Task: Create a table in the 'Review meeting' event with columns for 'Name', 'Employee ID', and 'Timing'.
Action: Mouse moved to (15, 57)
Screenshot: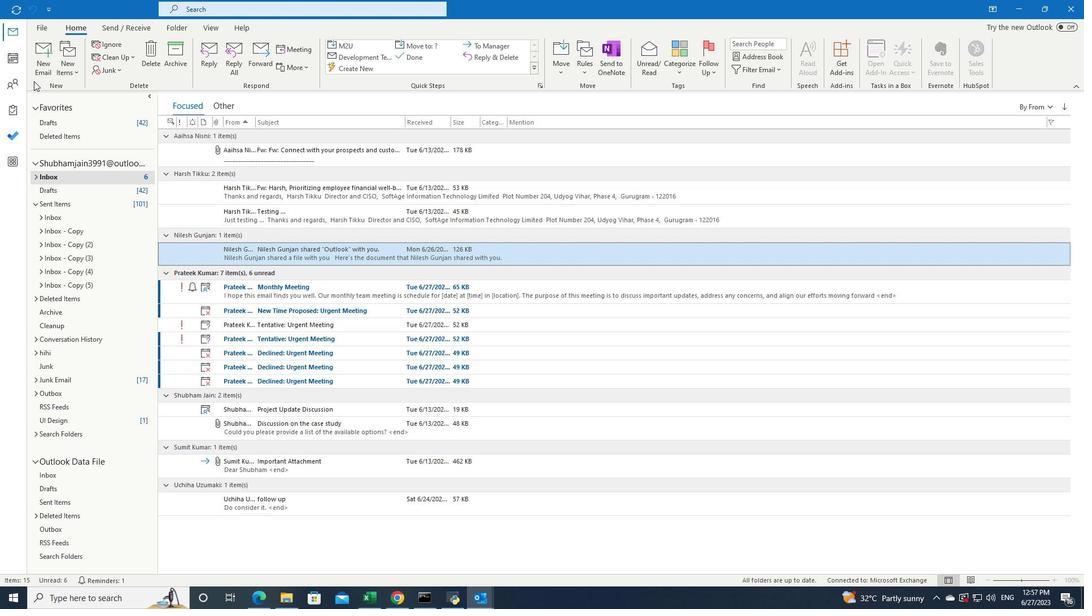 
Action: Mouse pressed left at (15, 57)
Screenshot: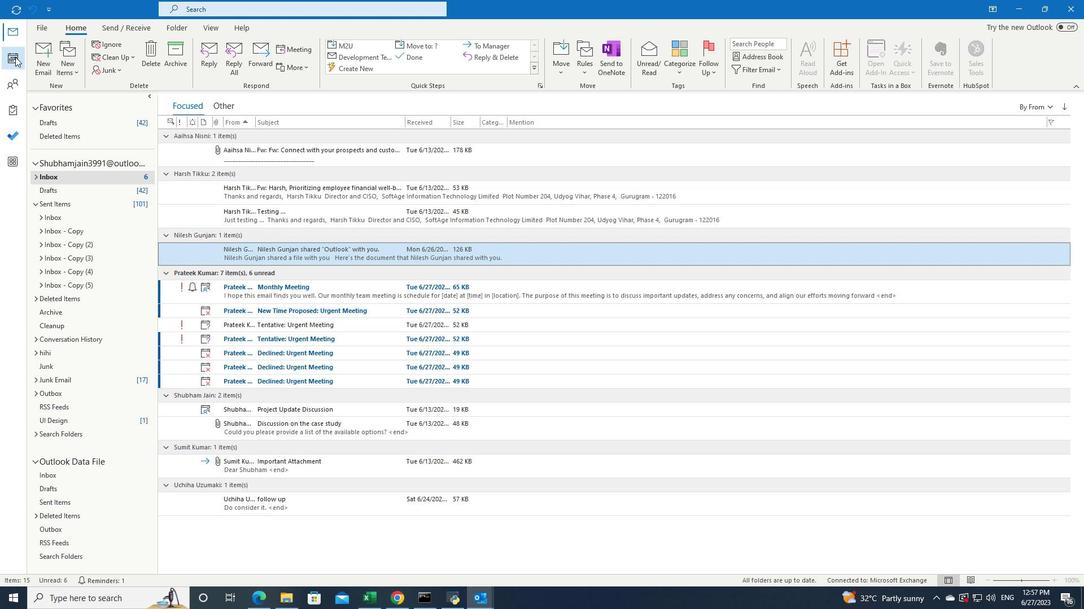 
Action: Mouse moved to (37, 108)
Screenshot: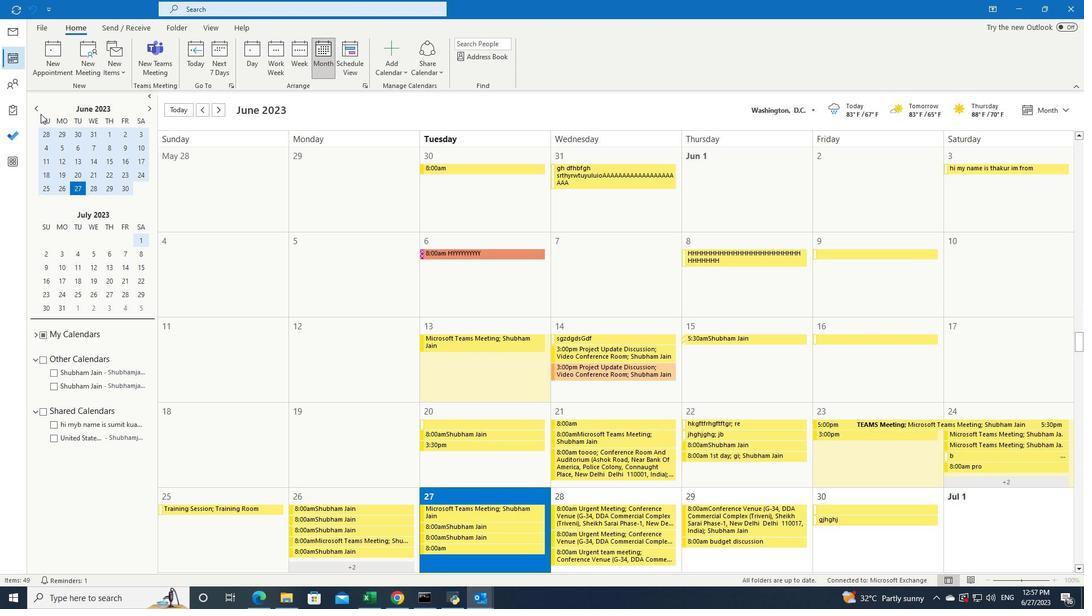 
Action: Mouse pressed left at (37, 108)
Screenshot: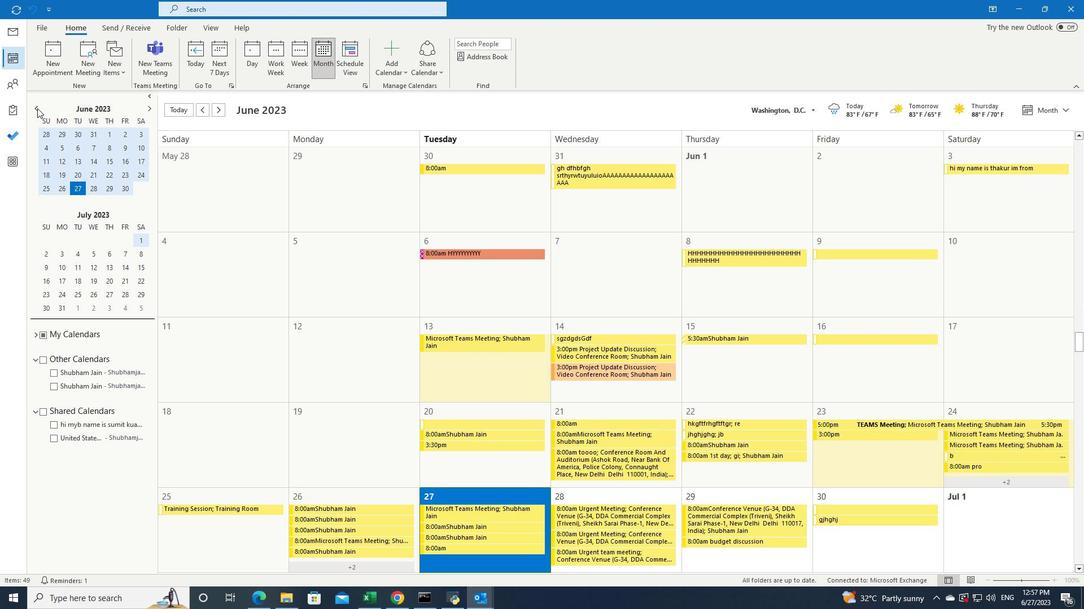 
Action: Mouse pressed left at (37, 108)
Screenshot: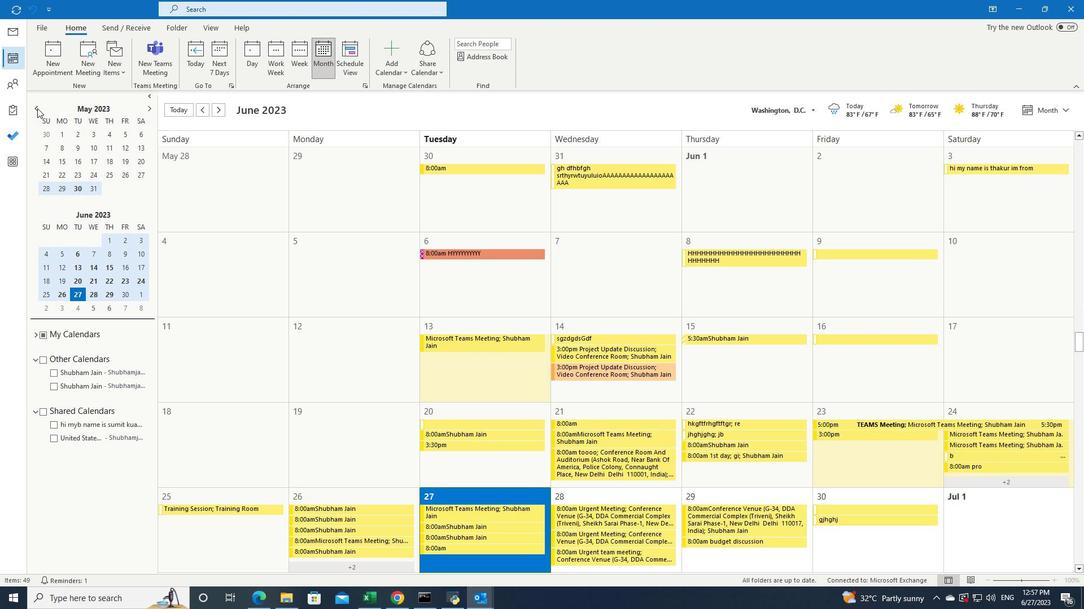 
Action: Mouse moved to (338, 168)
Screenshot: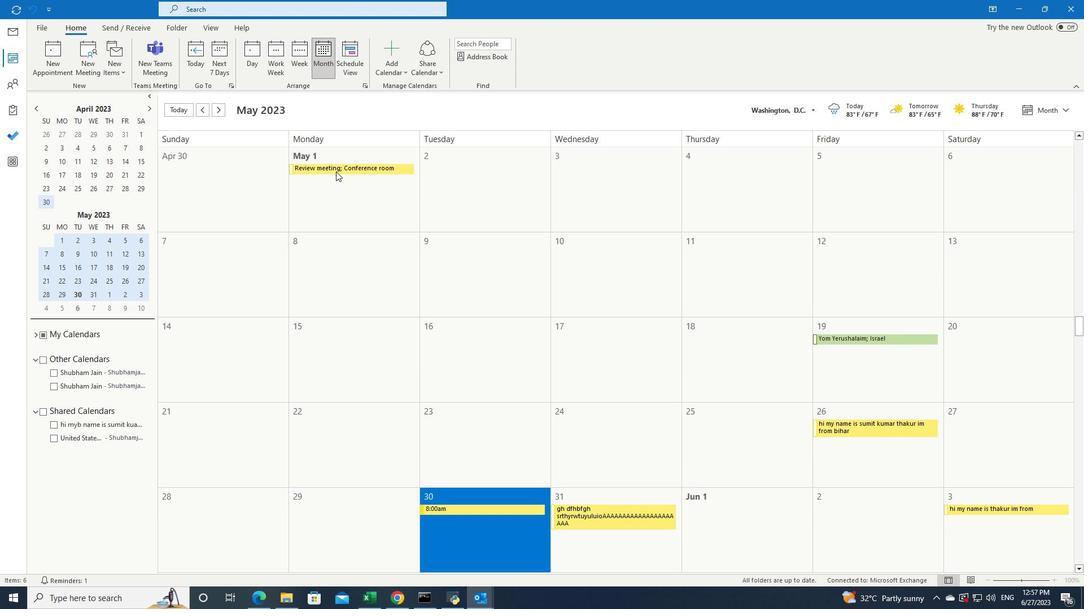 
Action: Mouse pressed left at (338, 168)
Screenshot: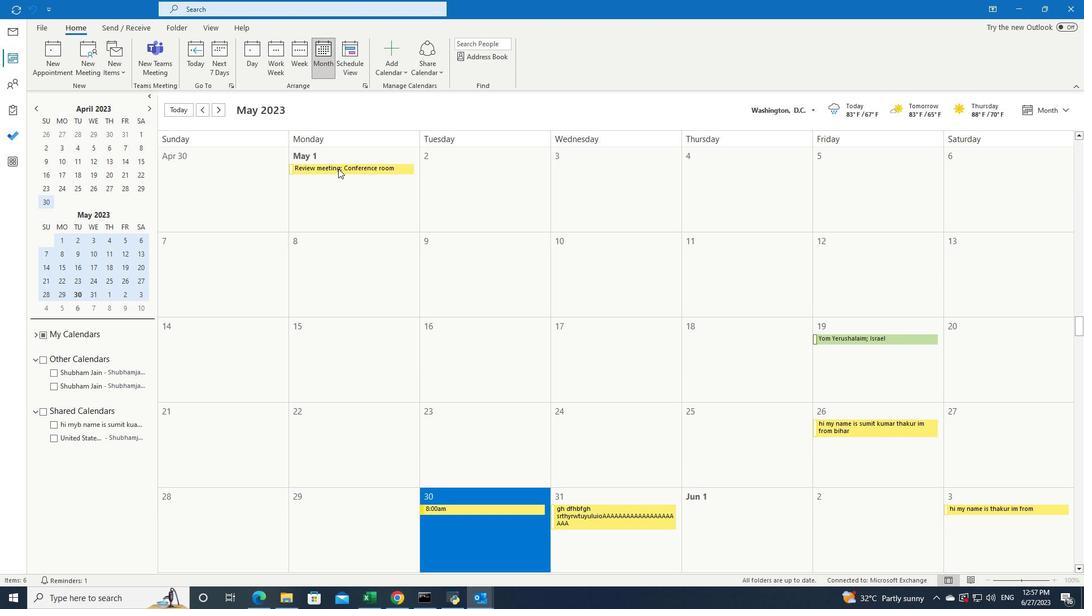 
Action: Mouse moved to (43, 64)
Screenshot: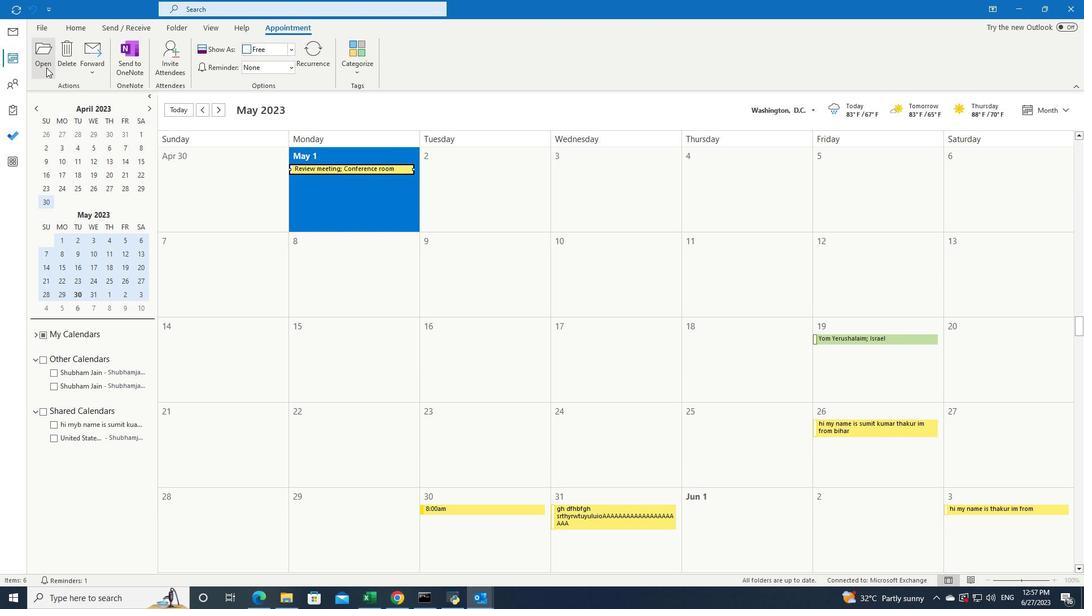 
Action: Mouse pressed left at (43, 64)
Screenshot: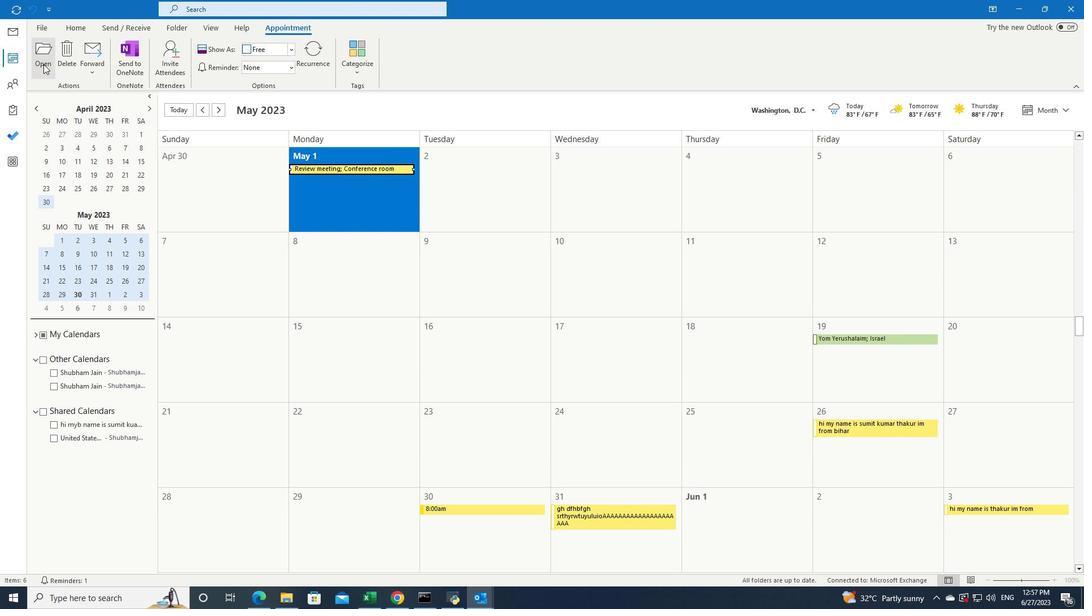 
Action: Mouse moved to (157, 29)
Screenshot: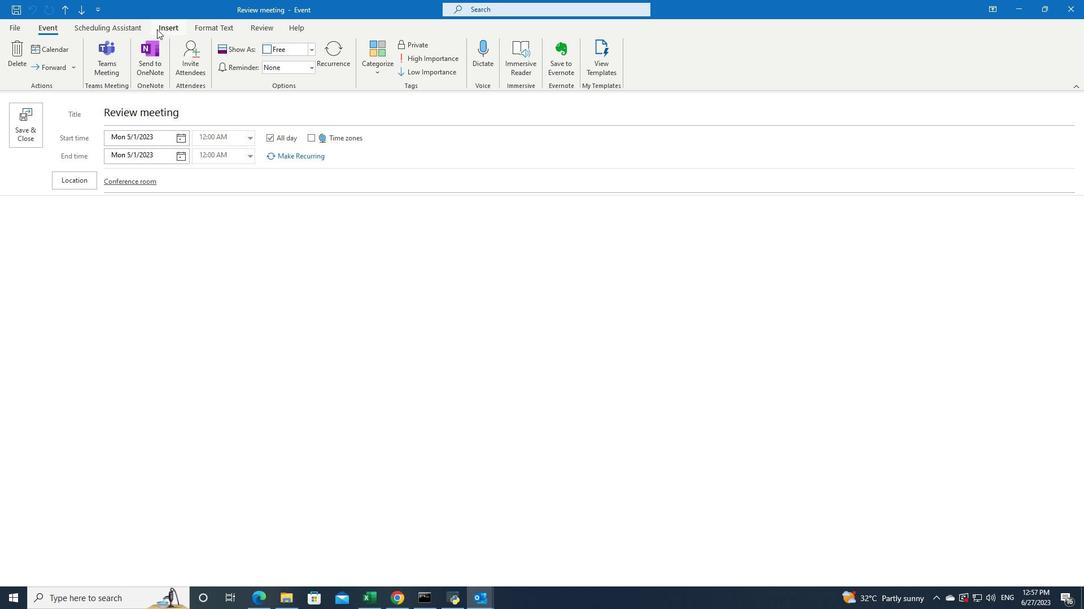 
Action: Mouse pressed left at (157, 29)
Screenshot: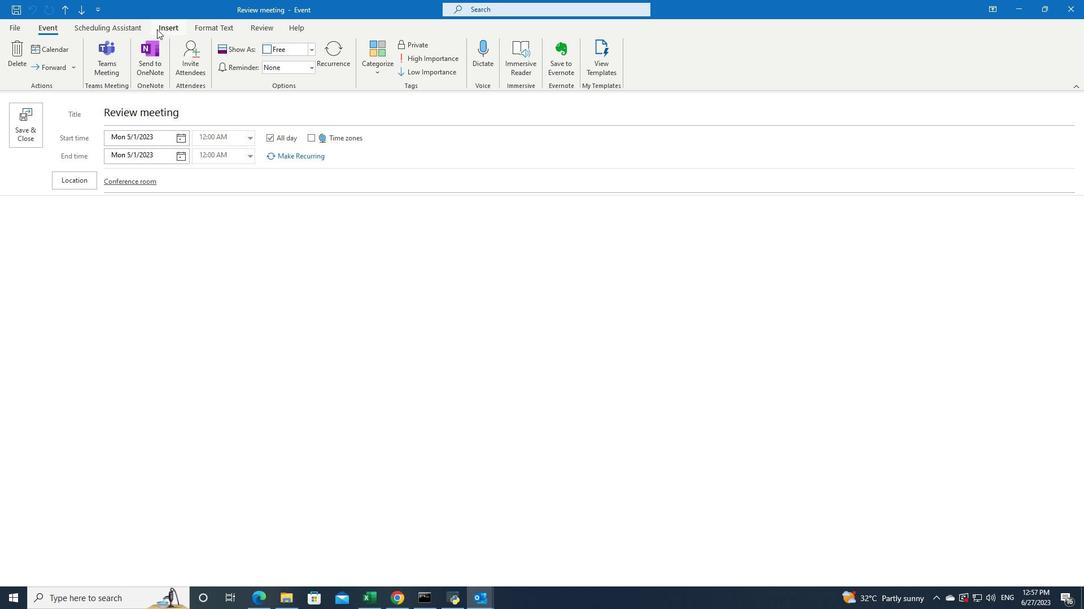 
Action: Mouse moved to (136, 72)
Screenshot: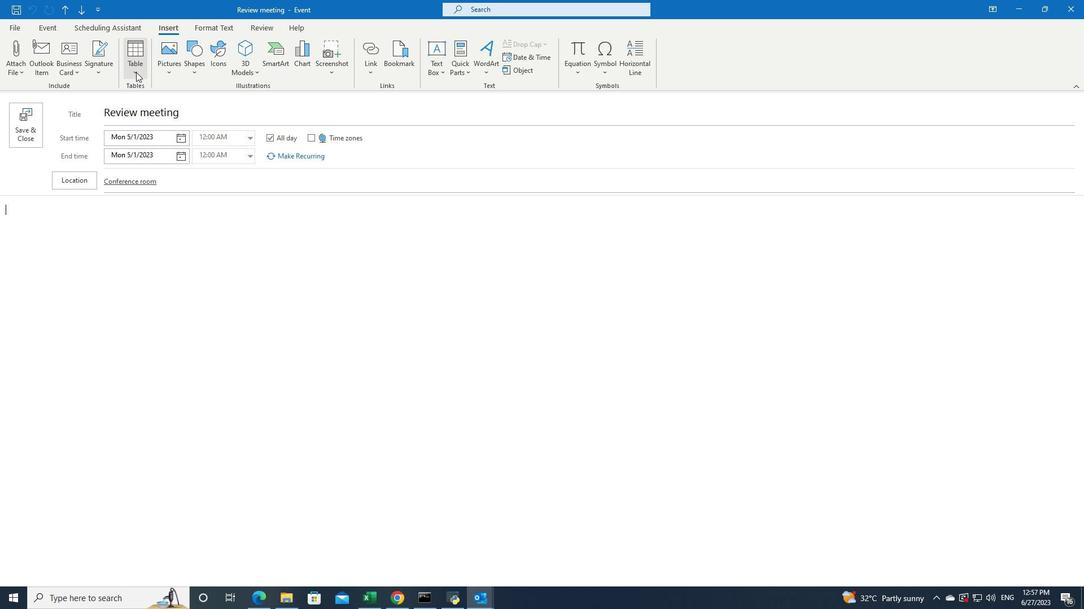 
Action: Mouse pressed left at (136, 72)
Screenshot: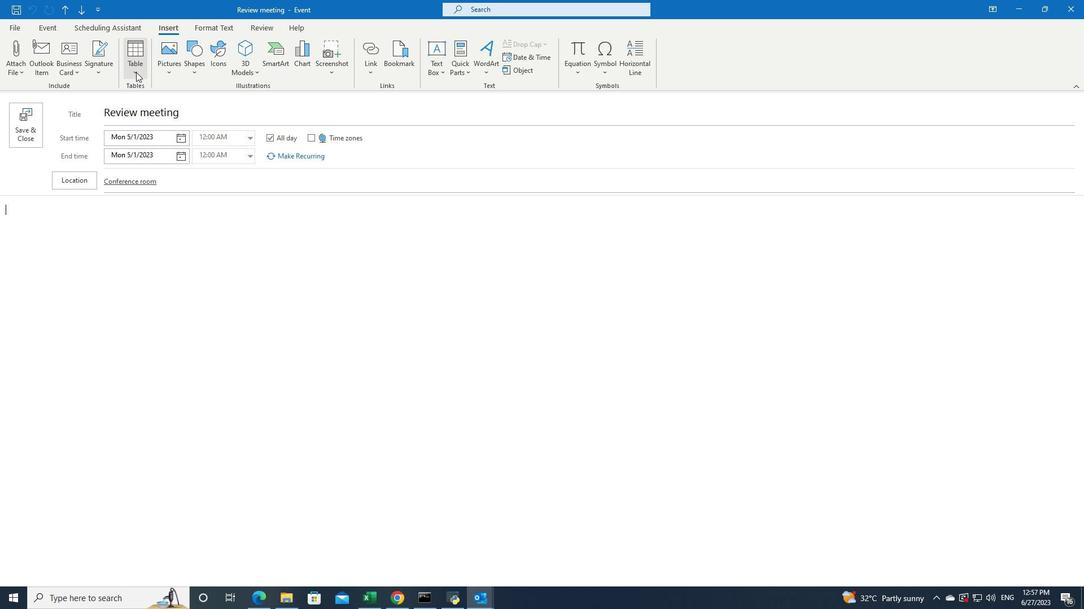 
Action: Mouse moved to (134, 98)
Screenshot: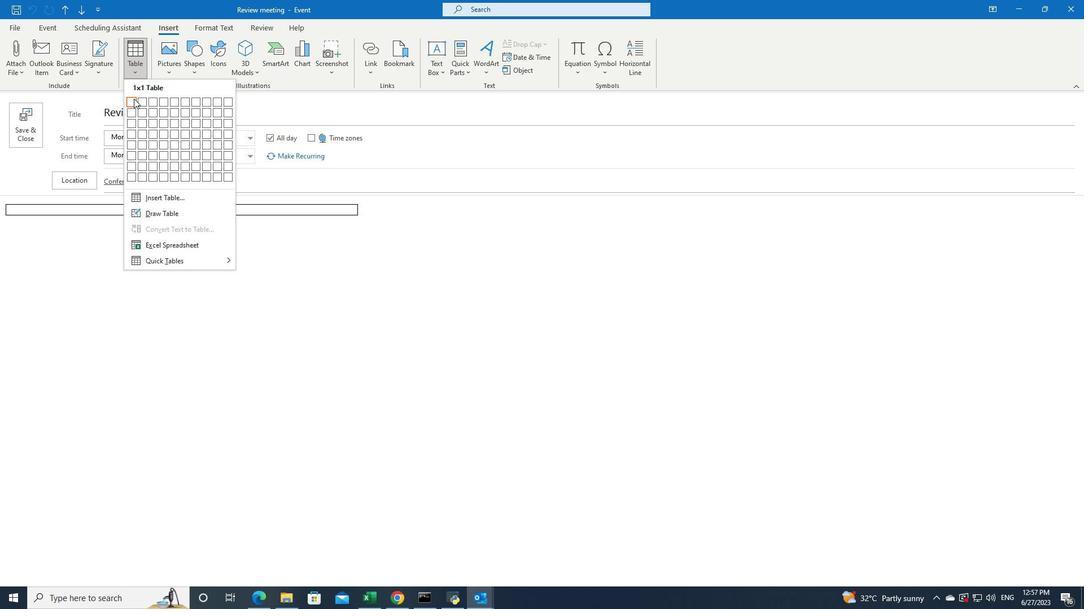 
Action: Mouse pressed left at (134, 98)
Screenshot: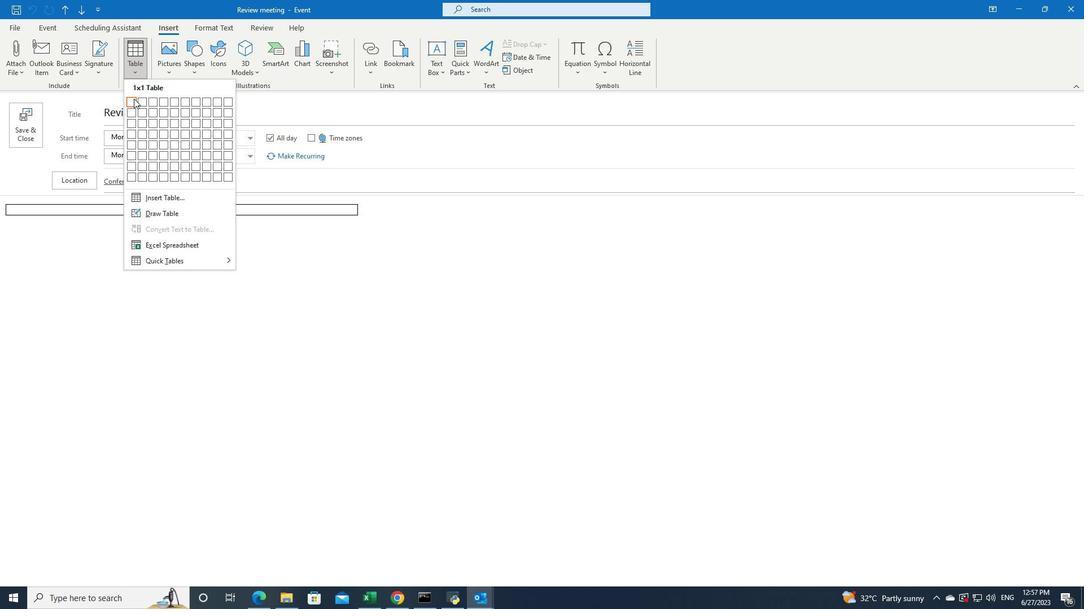 
Action: Mouse moved to (62, 208)
Screenshot: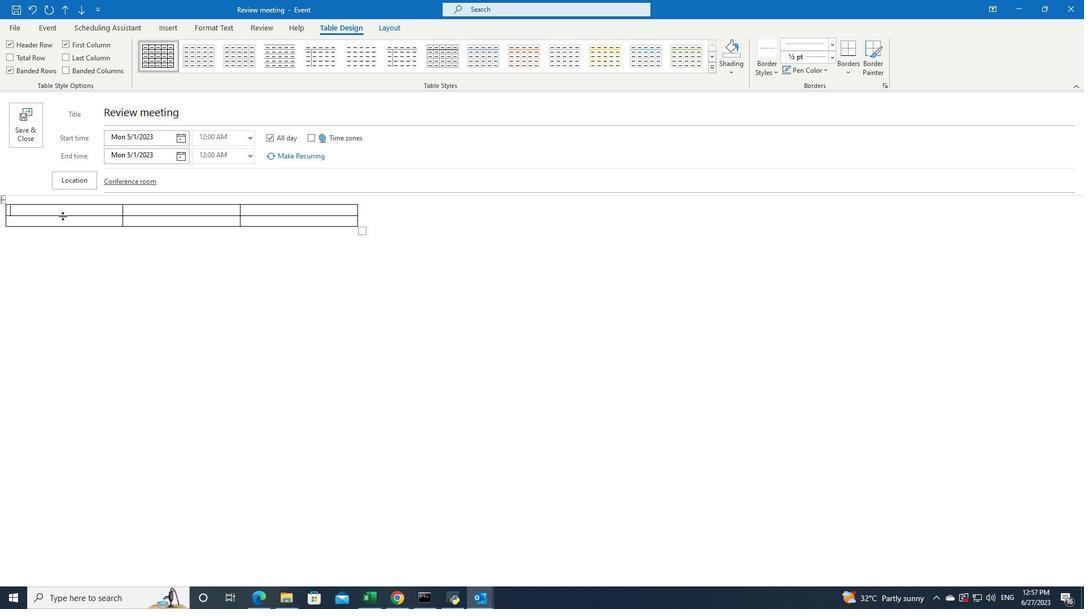 
Action: Key pressed <Key.shift>Namw<Key.backspace>e
Screenshot: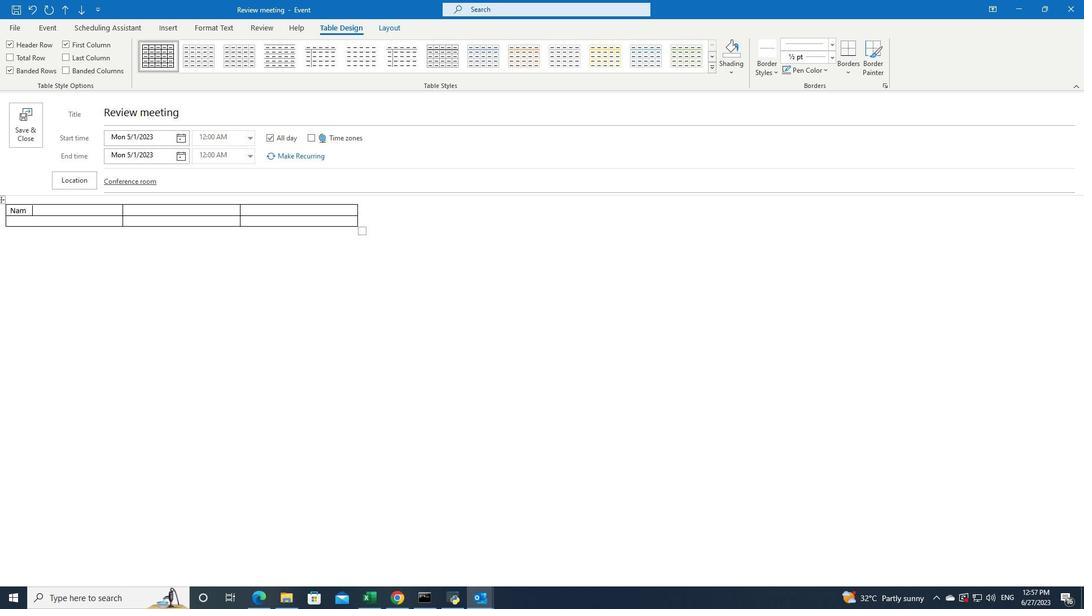 
Action: Mouse moved to (144, 212)
Screenshot: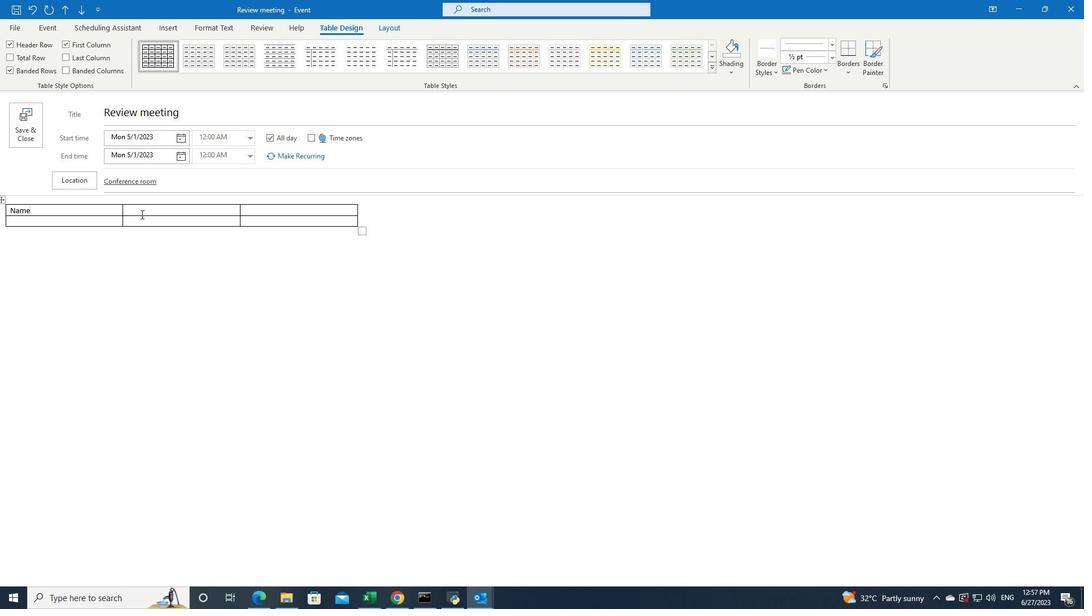 
Action: Mouse pressed left at (144, 212)
Screenshot: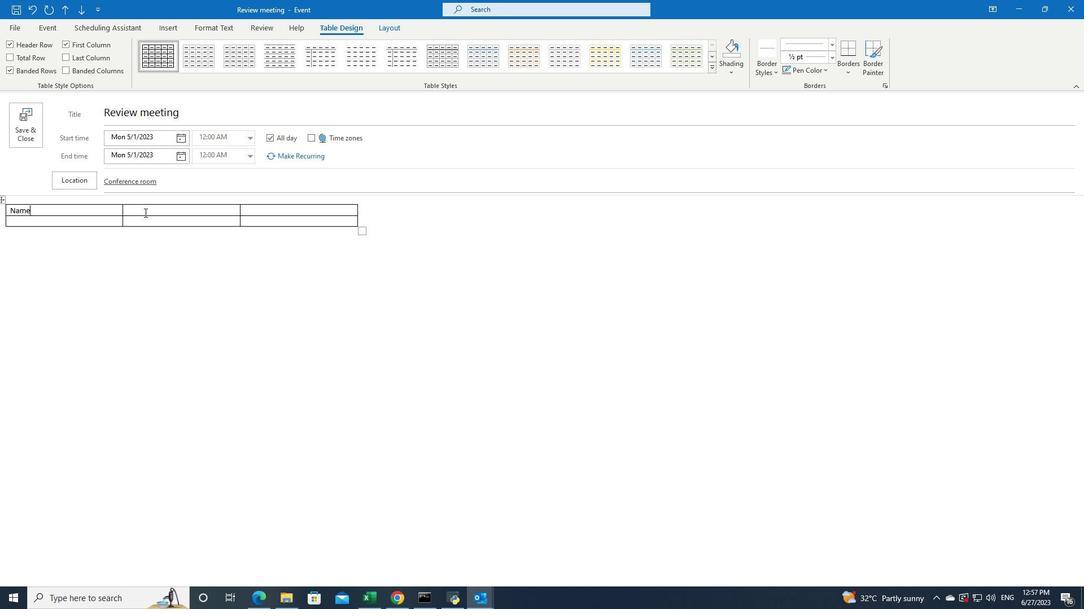 
Action: Key pressed <Key.shift>Employee<Key.space><Key.shift>ID
Screenshot: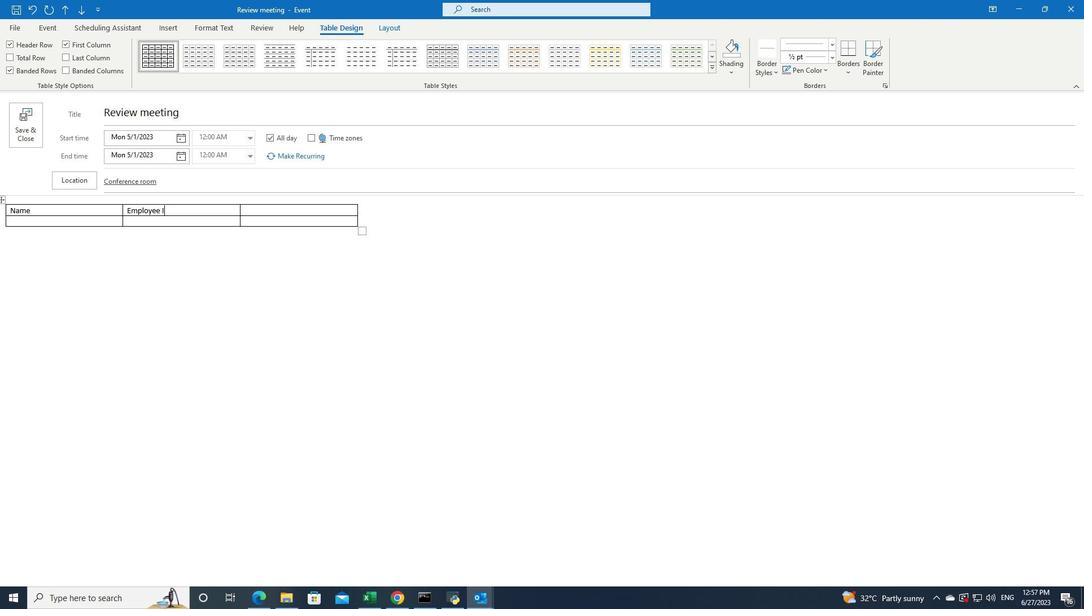 
Action: Mouse moved to (253, 211)
Screenshot: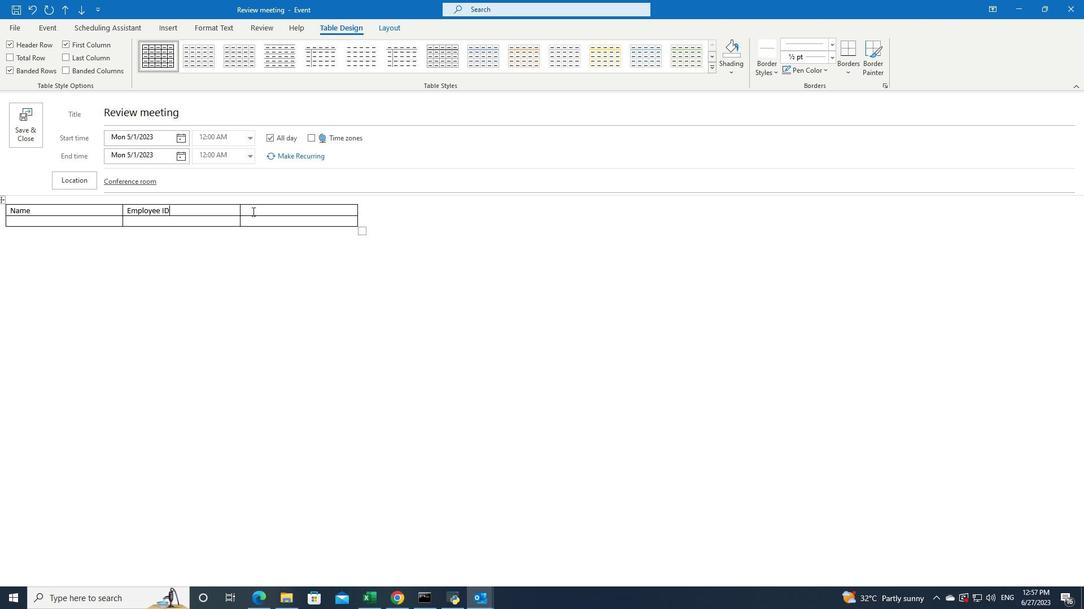 
Action: Mouse pressed left at (253, 211)
Screenshot: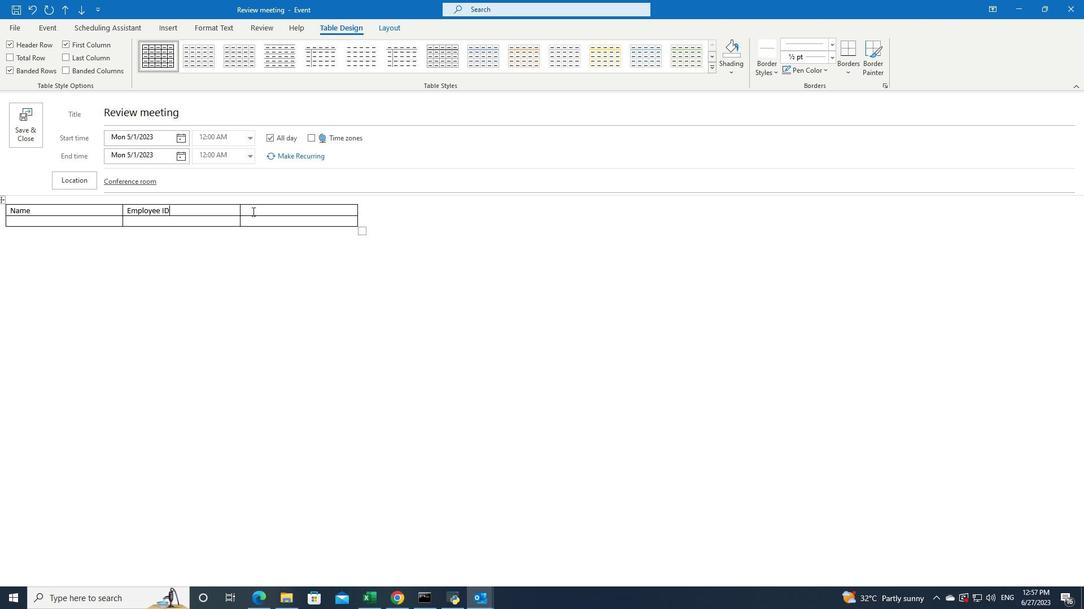 
Action: Key pressed <Key.shift><Key.shift>Timings
Screenshot: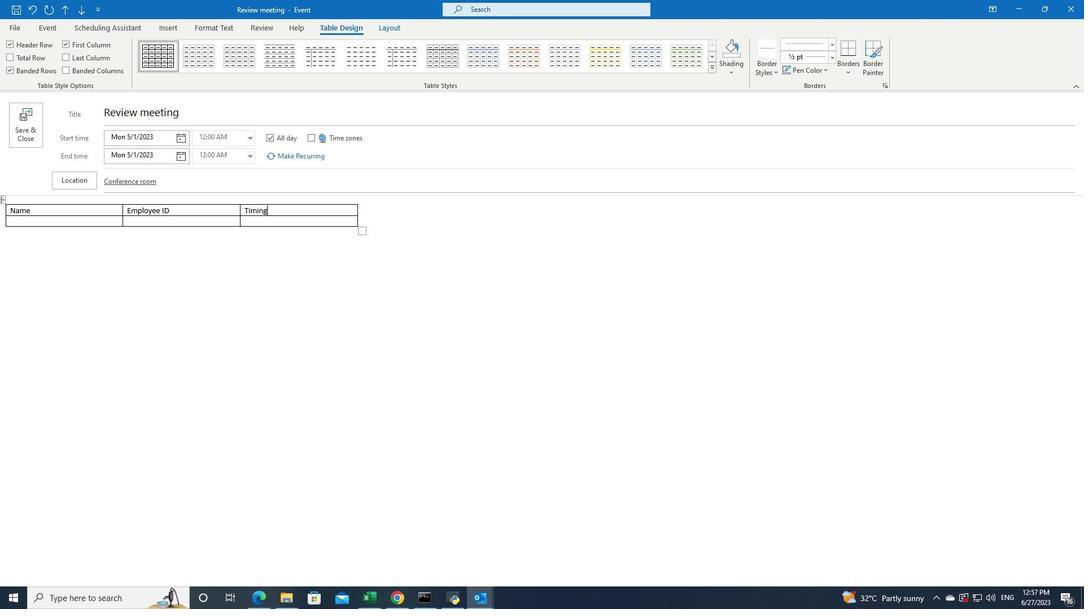 
